Task: Enable alerts for status changes from email types.
Action: Mouse moved to (1078, 120)
Screenshot: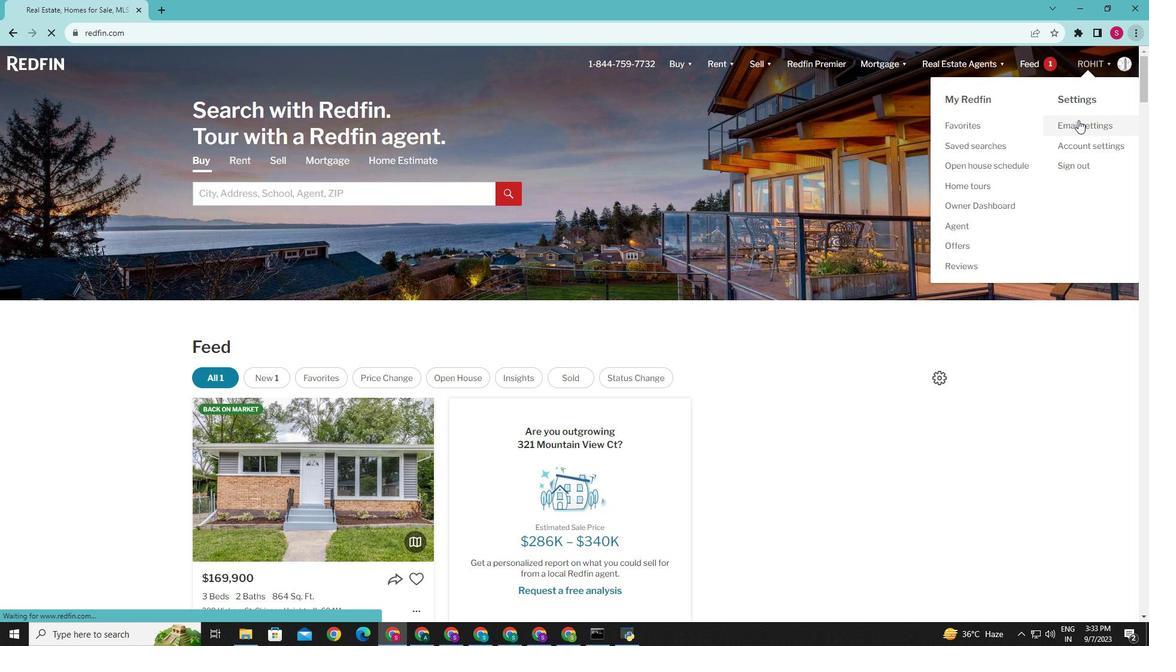 
Action: Mouse pressed left at (1078, 120)
Screenshot: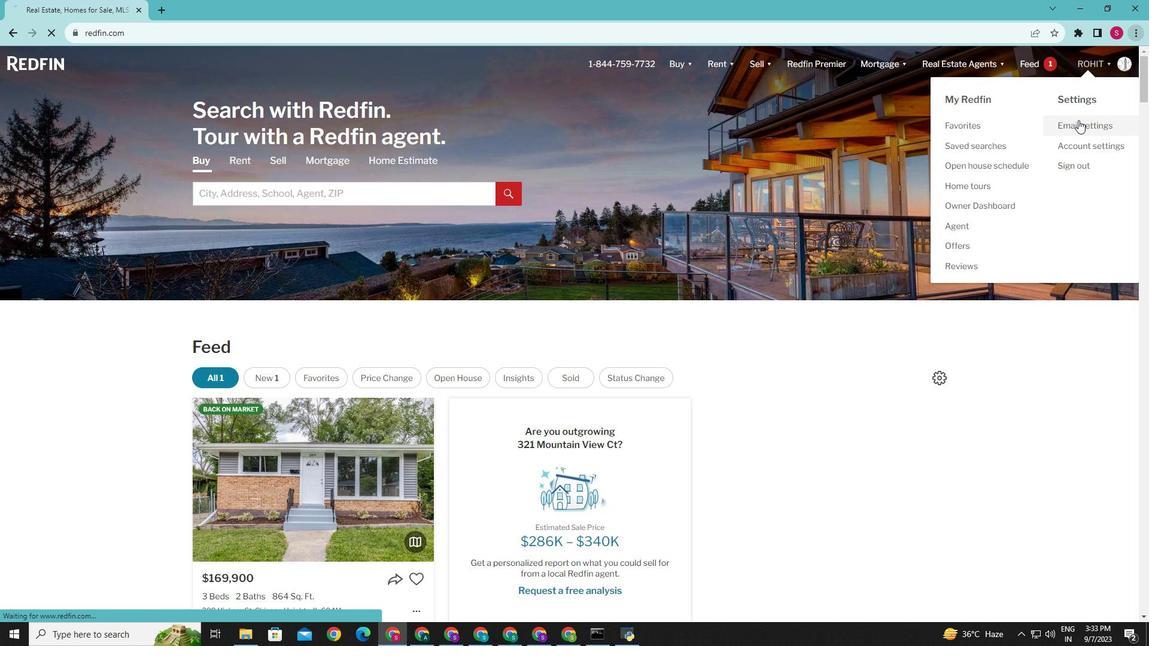 
Action: Mouse moved to (366, 425)
Screenshot: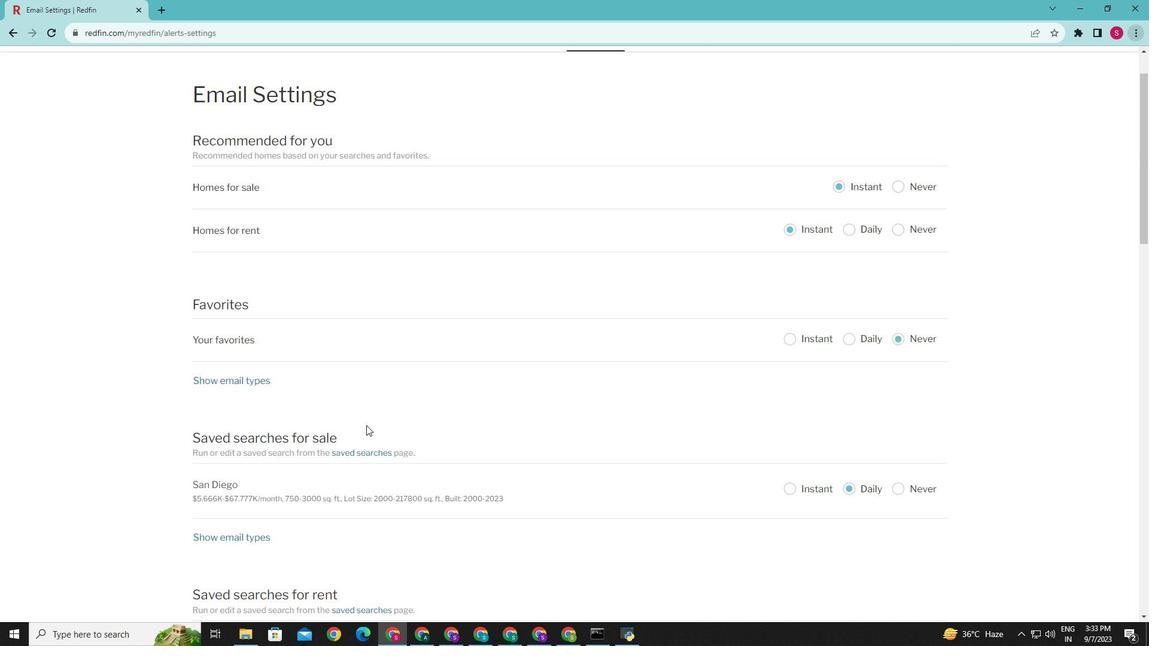 
Action: Mouse scrolled (366, 424) with delta (0, 0)
Screenshot: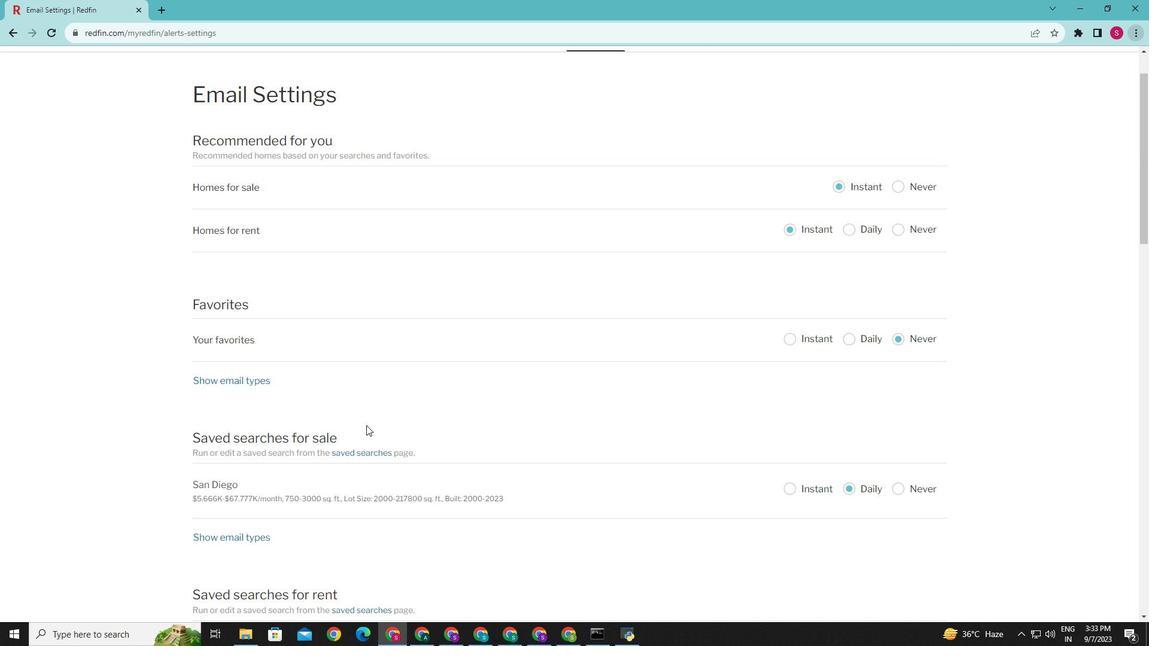 
Action: Mouse scrolled (366, 424) with delta (0, 0)
Screenshot: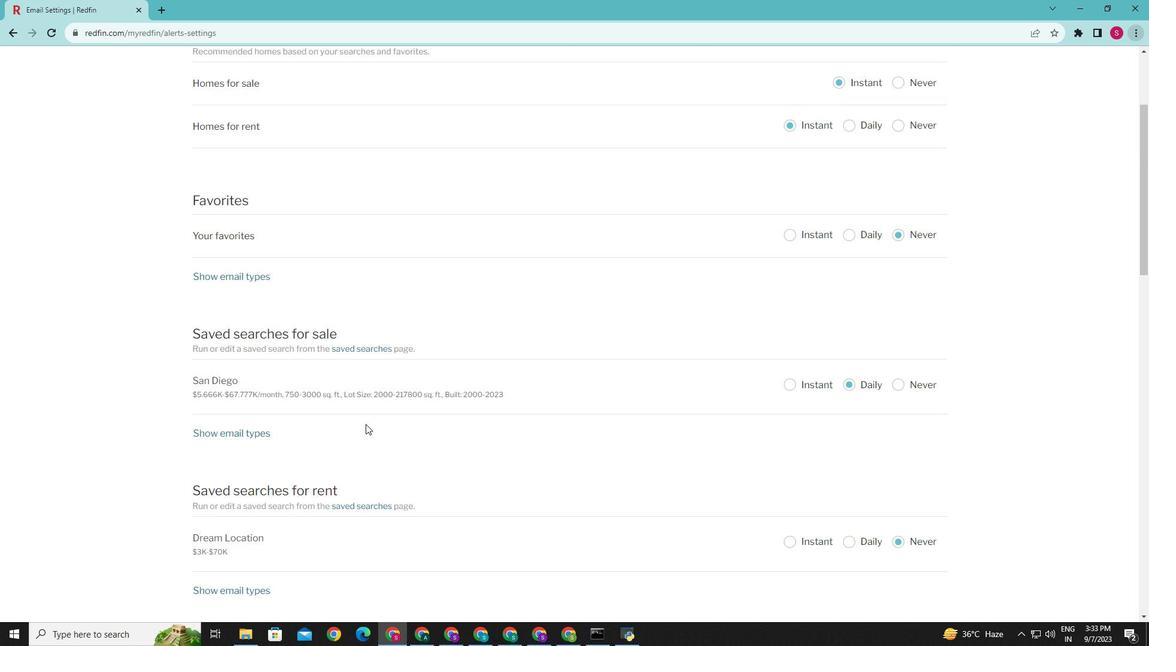 
Action: Mouse scrolled (366, 424) with delta (0, 0)
Screenshot: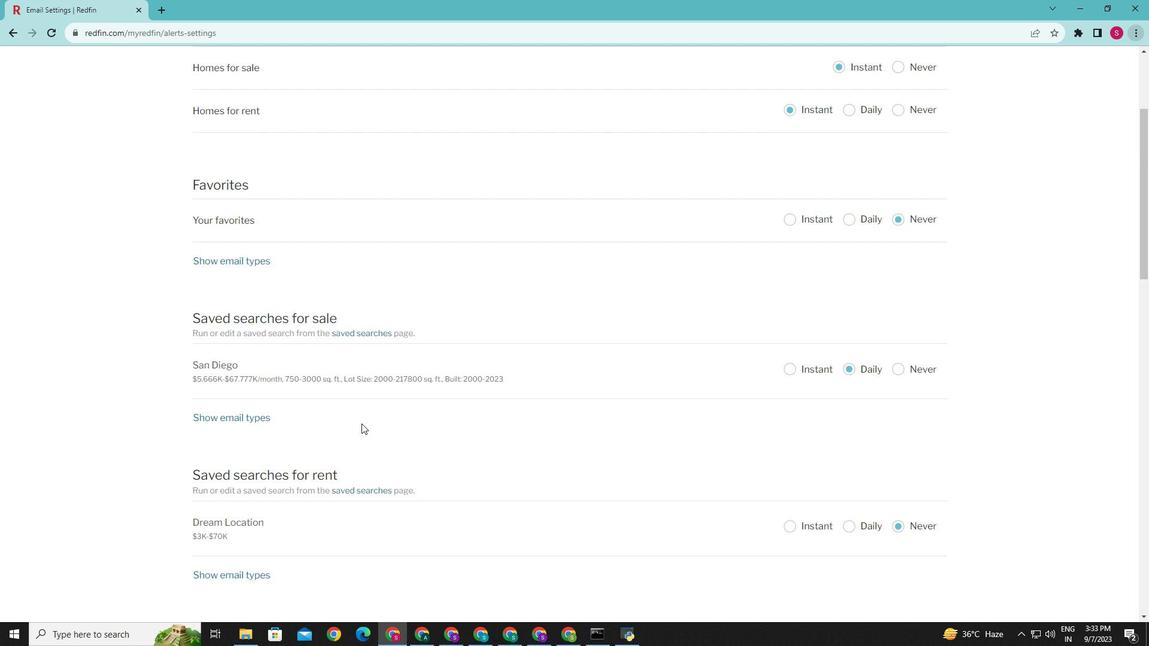 
Action: Mouse moved to (241, 421)
Screenshot: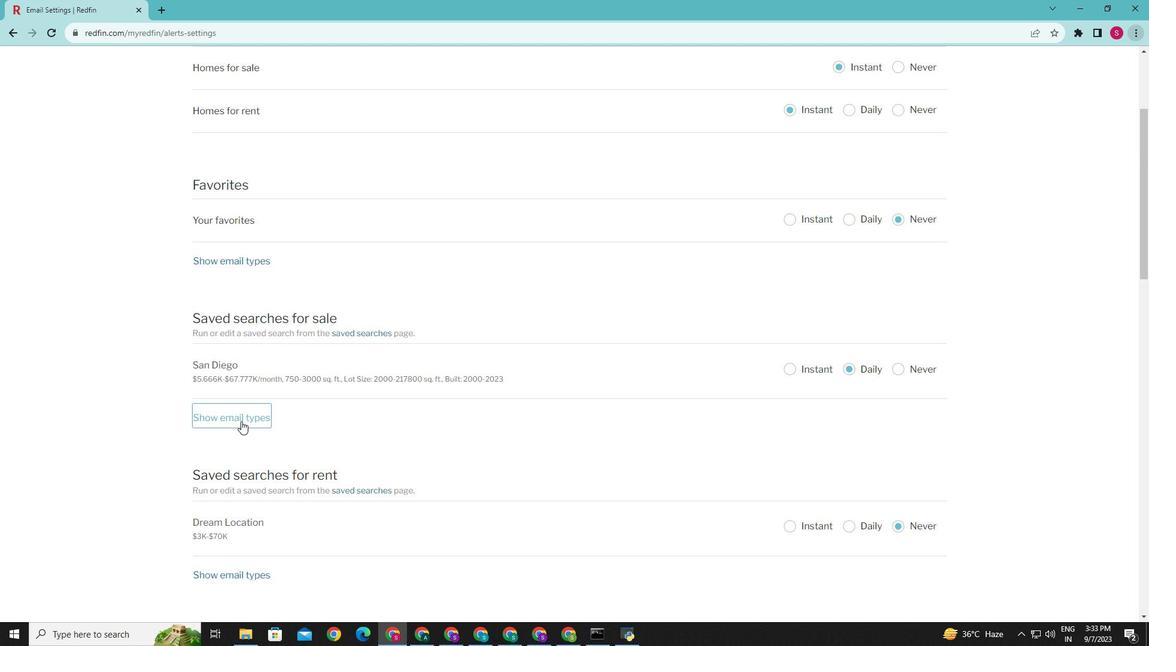 
Action: Mouse pressed left at (241, 421)
Screenshot: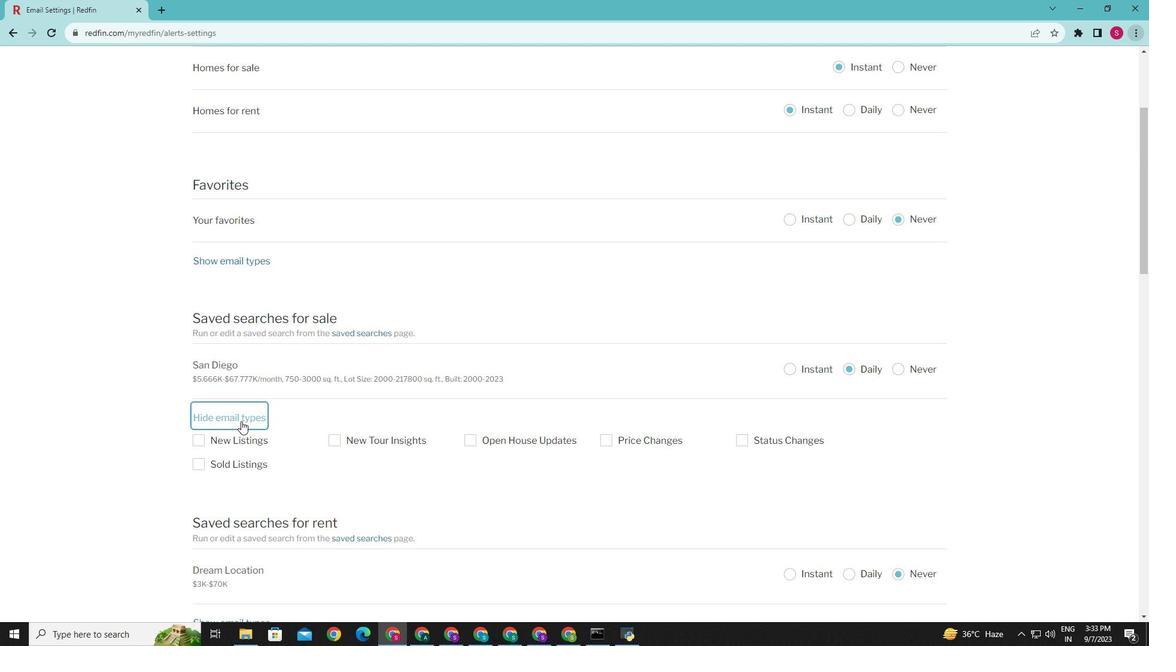 
Action: Mouse moved to (741, 439)
Screenshot: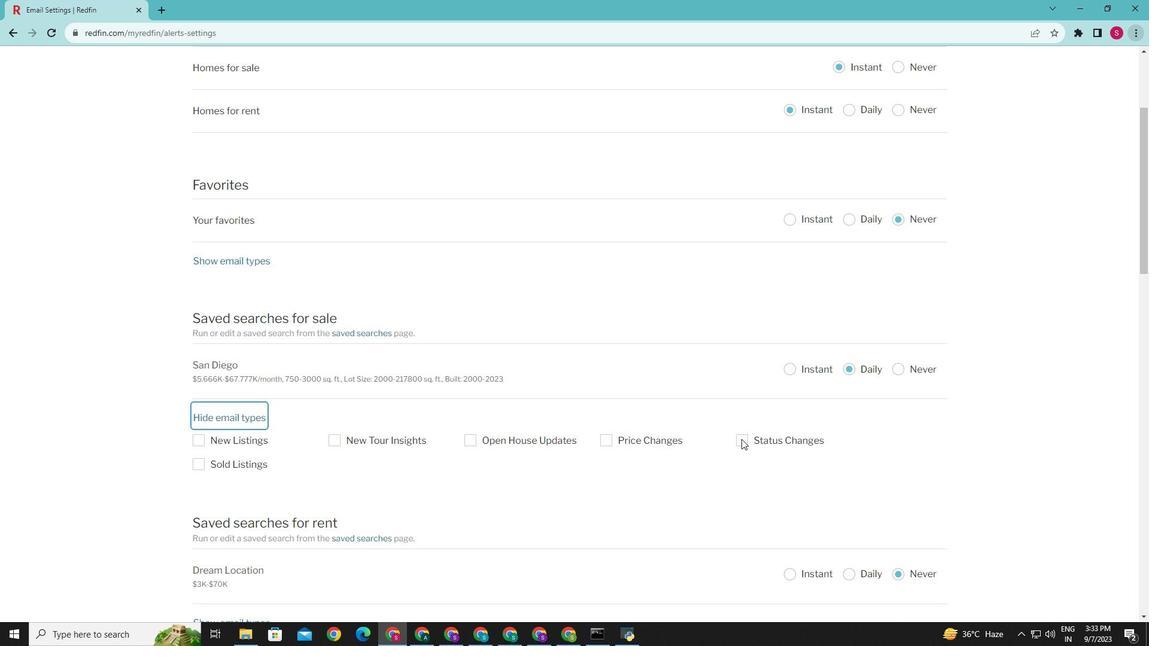 
Action: Mouse pressed left at (741, 439)
Screenshot: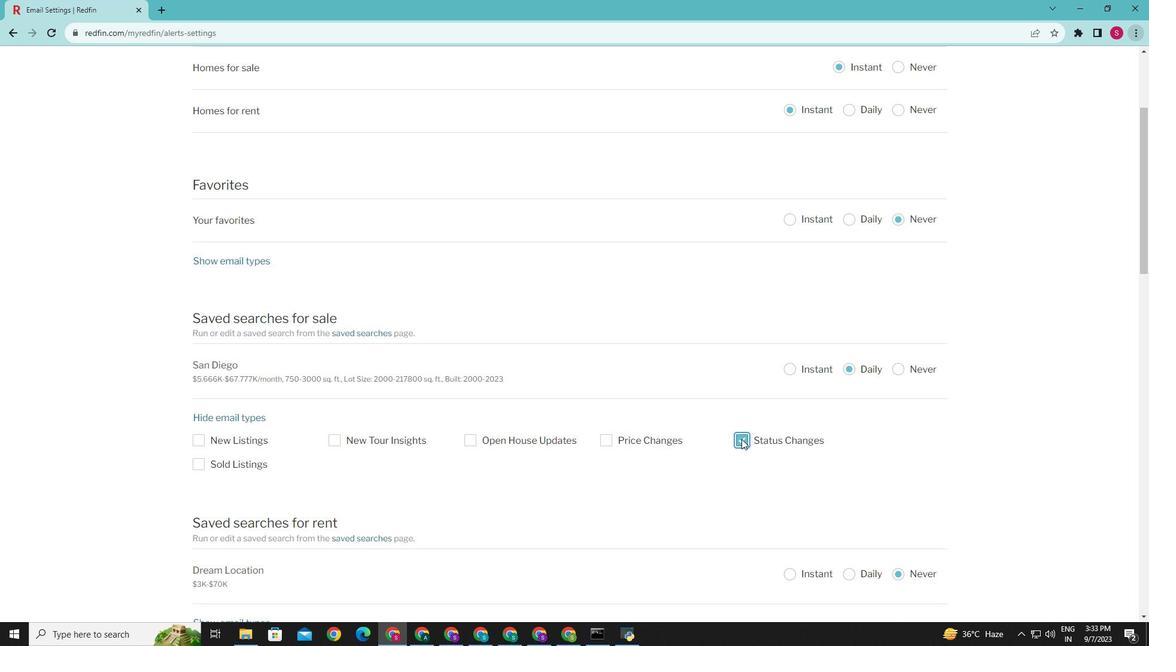 
Action: Mouse moved to (649, 475)
Screenshot: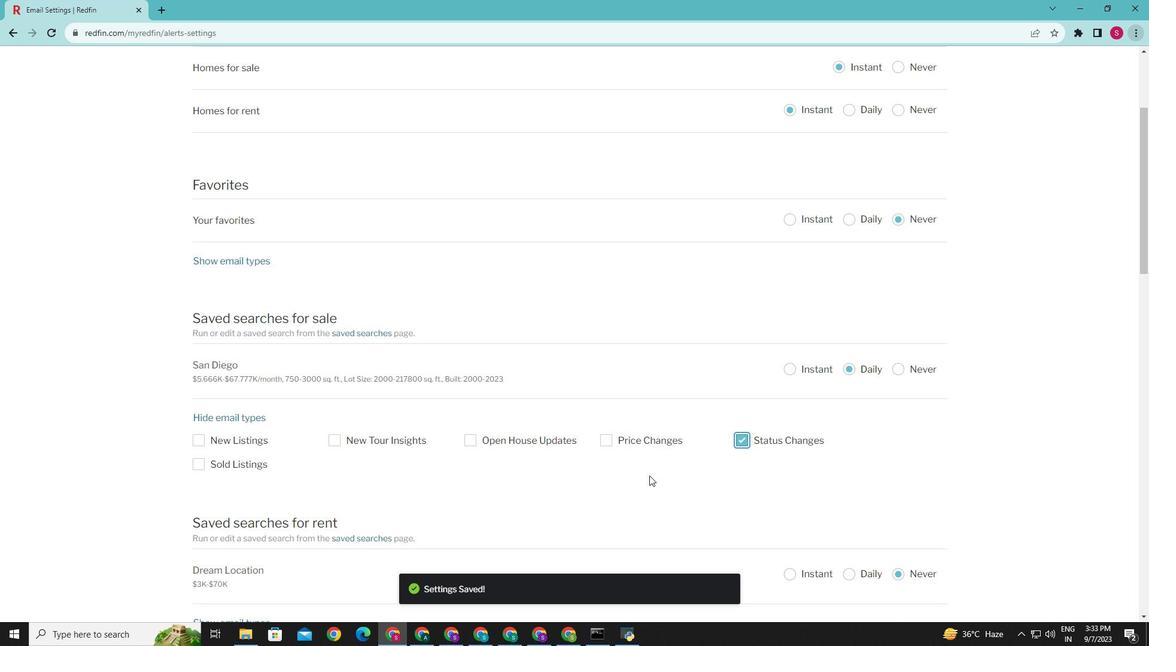 
